 Task: Change  the formatting of the data to Which is Less than 10, In conditional formating, put the option 'Light Red Fill with Drak Red Text. 'In the sheet   Spark Sales log   book
Action: Mouse moved to (87, 194)
Screenshot: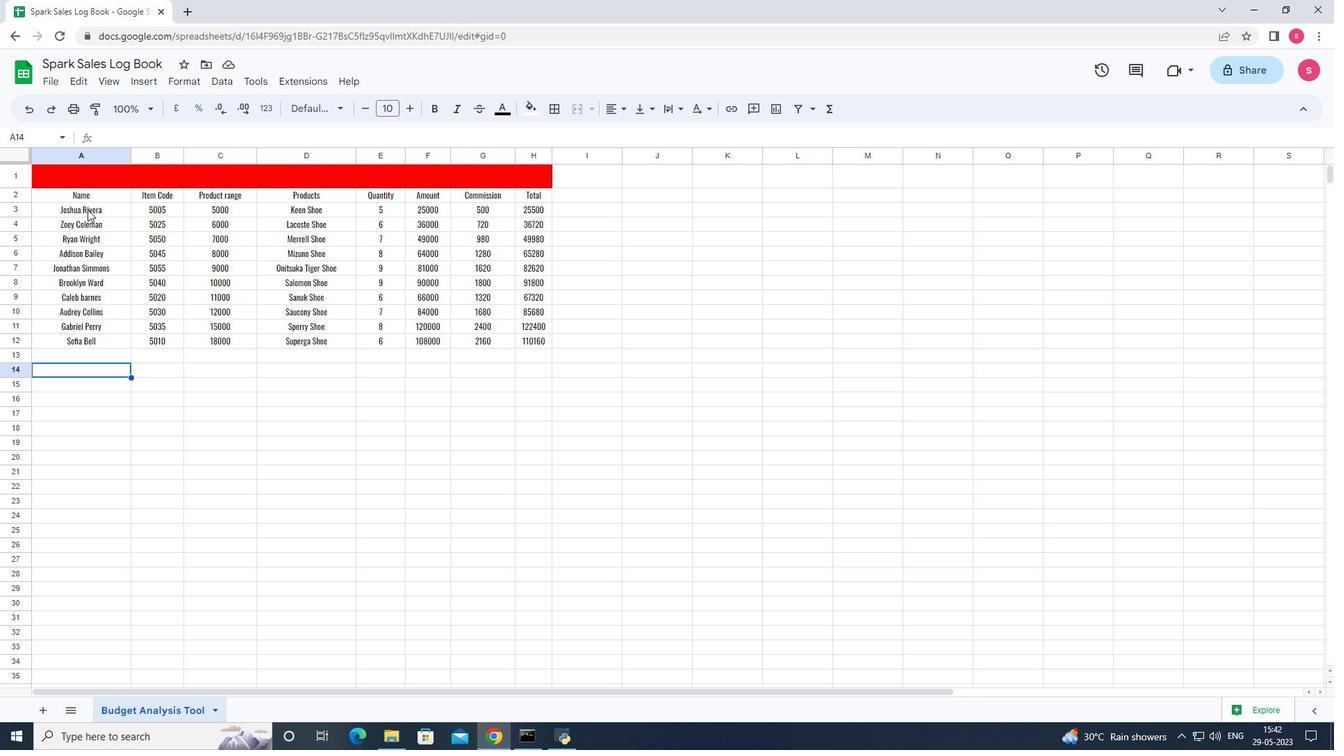 
Action: Mouse pressed left at (87, 194)
Screenshot: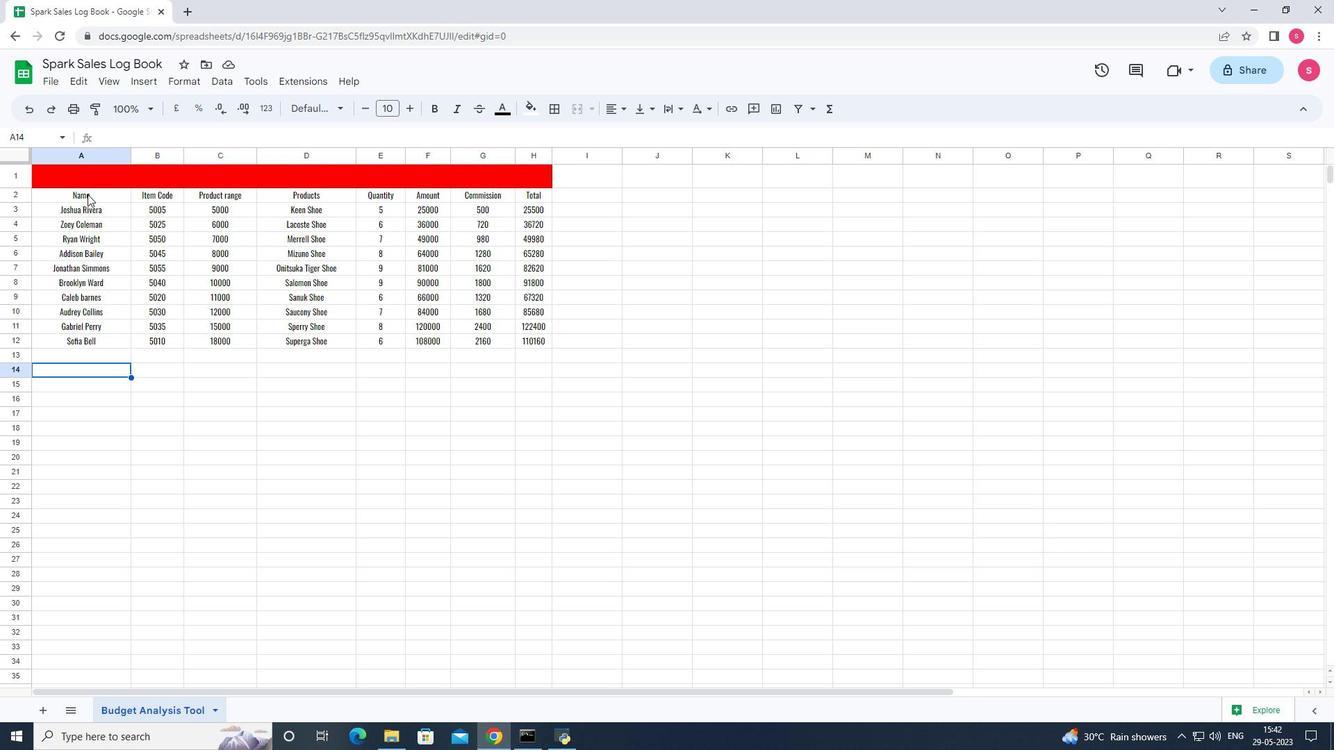 
Action: Mouse moved to (199, 78)
Screenshot: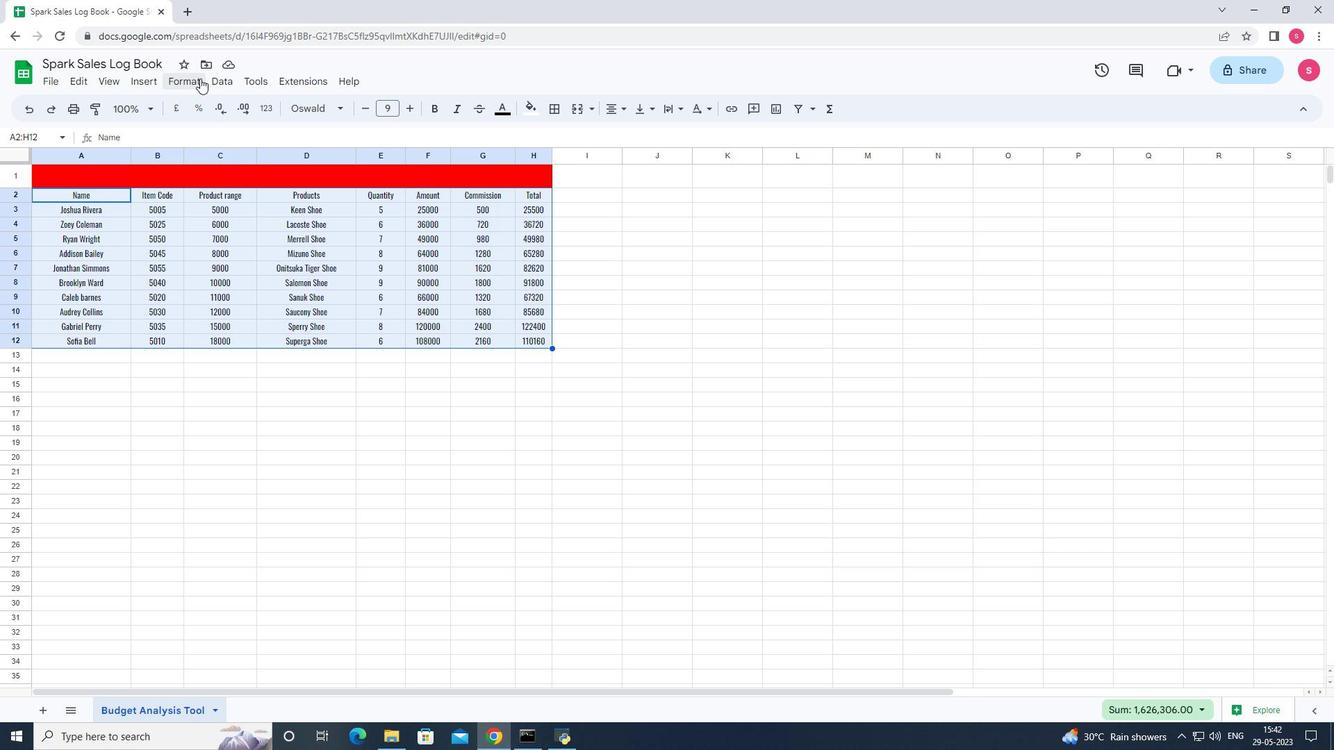 
Action: Mouse pressed left at (199, 78)
Screenshot: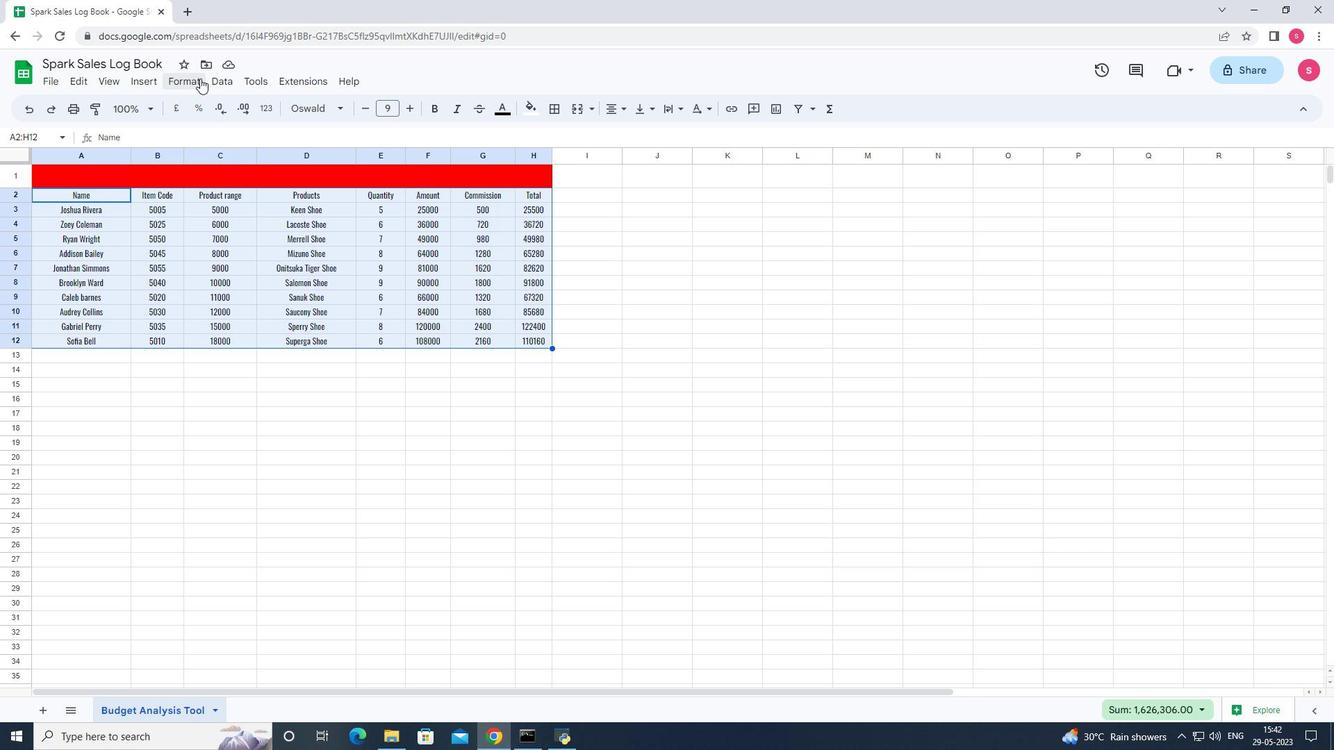 
Action: Mouse moved to (246, 314)
Screenshot: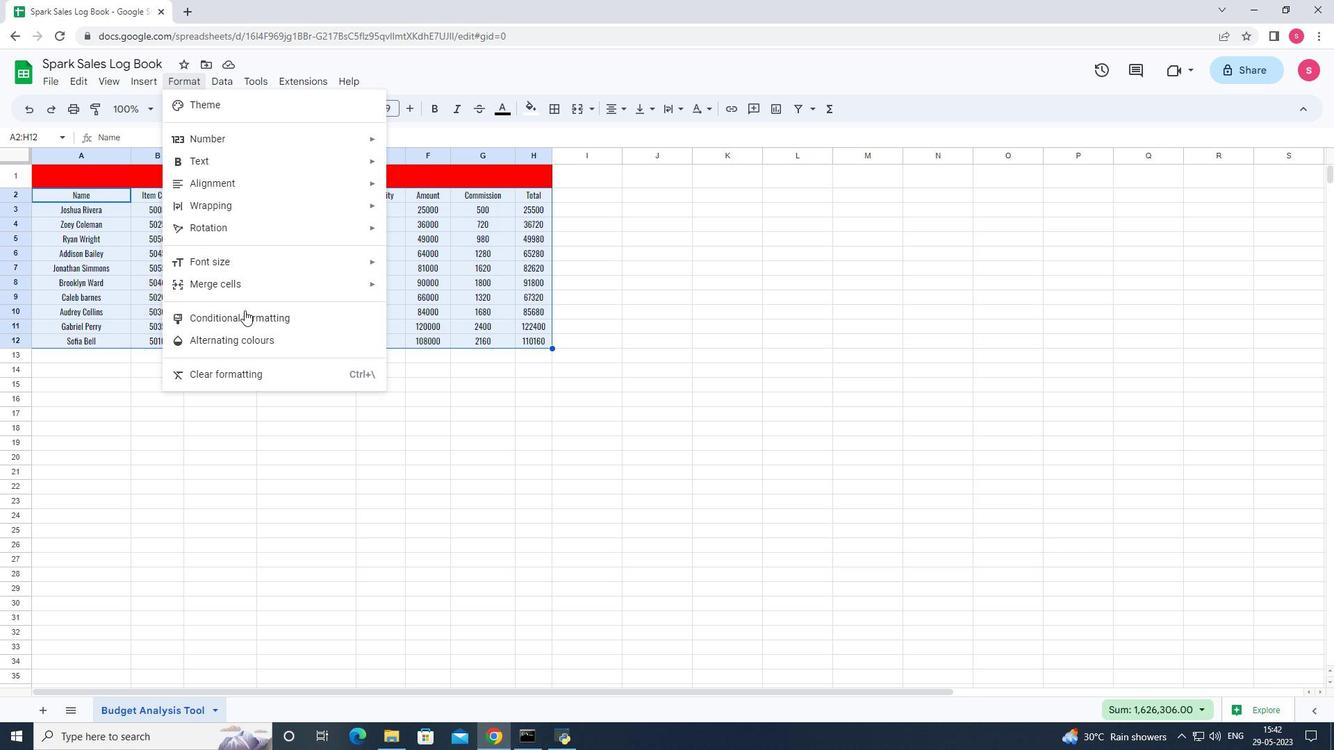 
Action: Mouse pressed left at (246, 314)
Screenshot: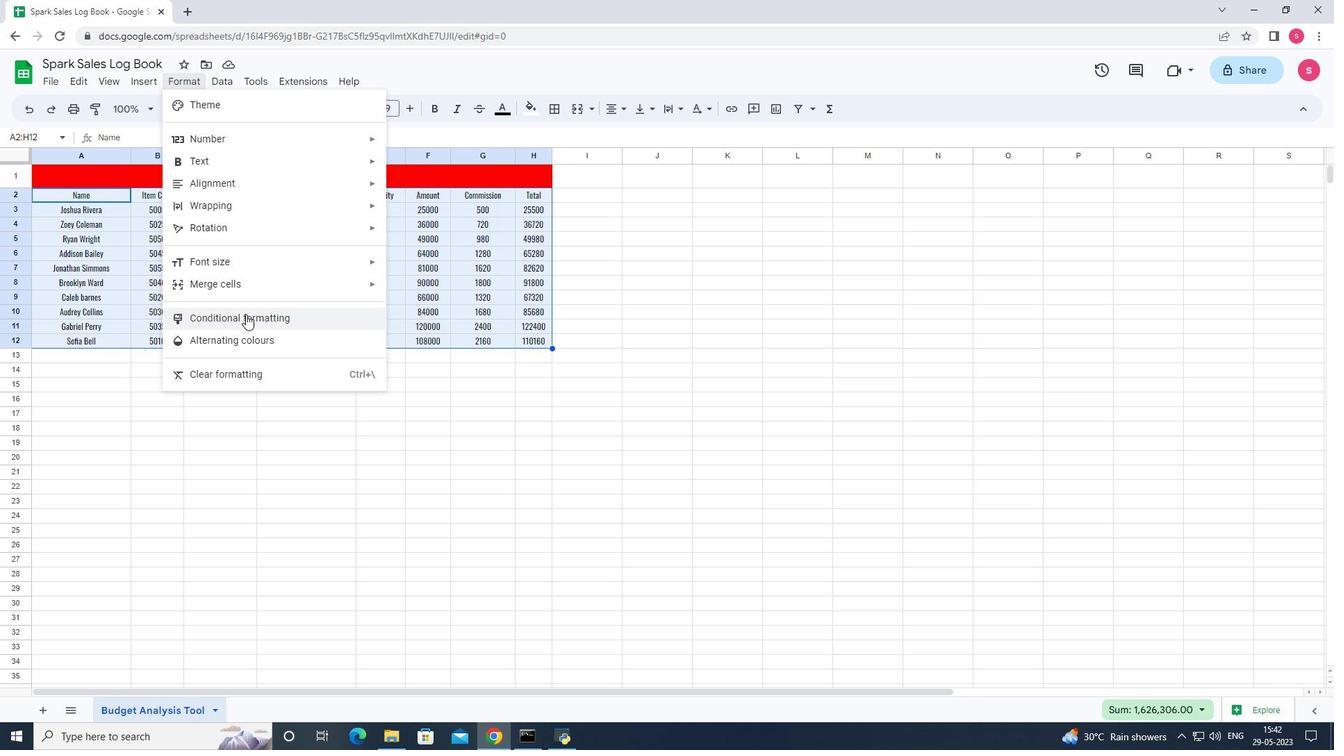 
Action: Mouse moved to (1229, 306)
Screenshot: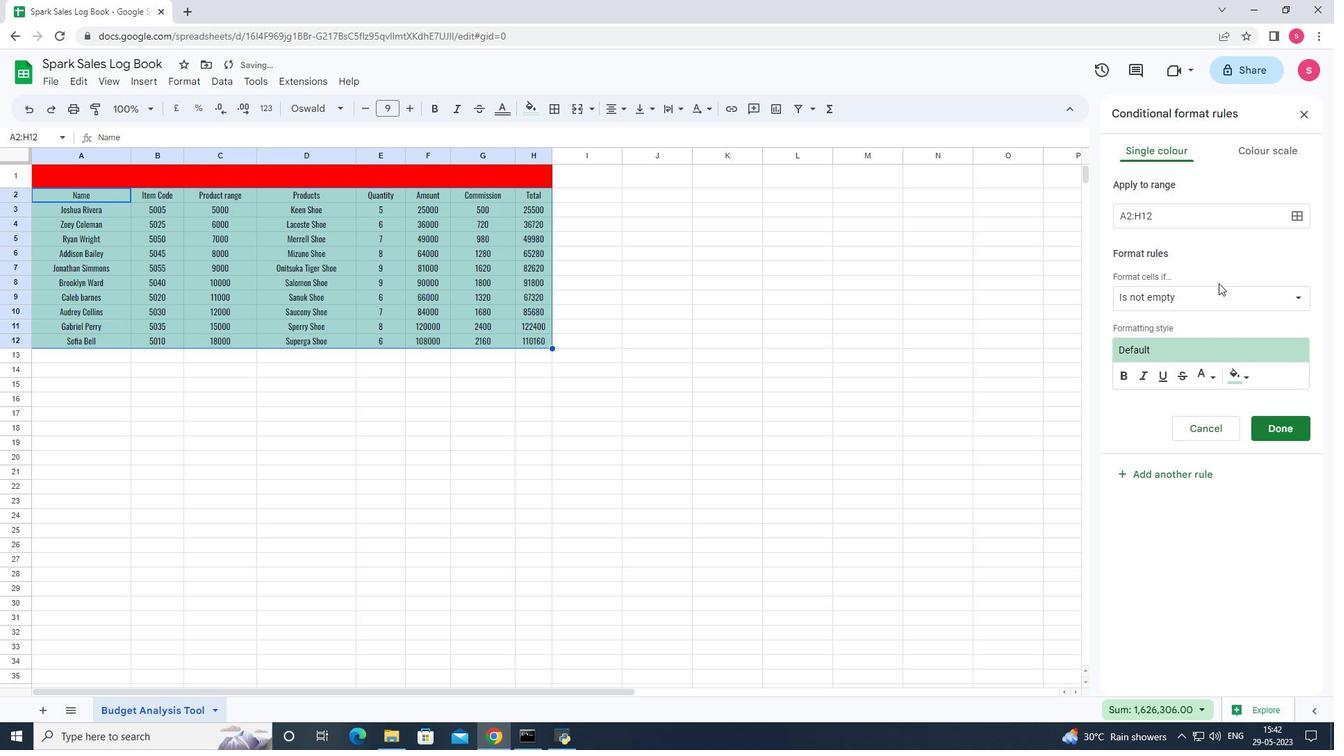 
Action: Mouse pressed left at (1229, 306)
Screenshot: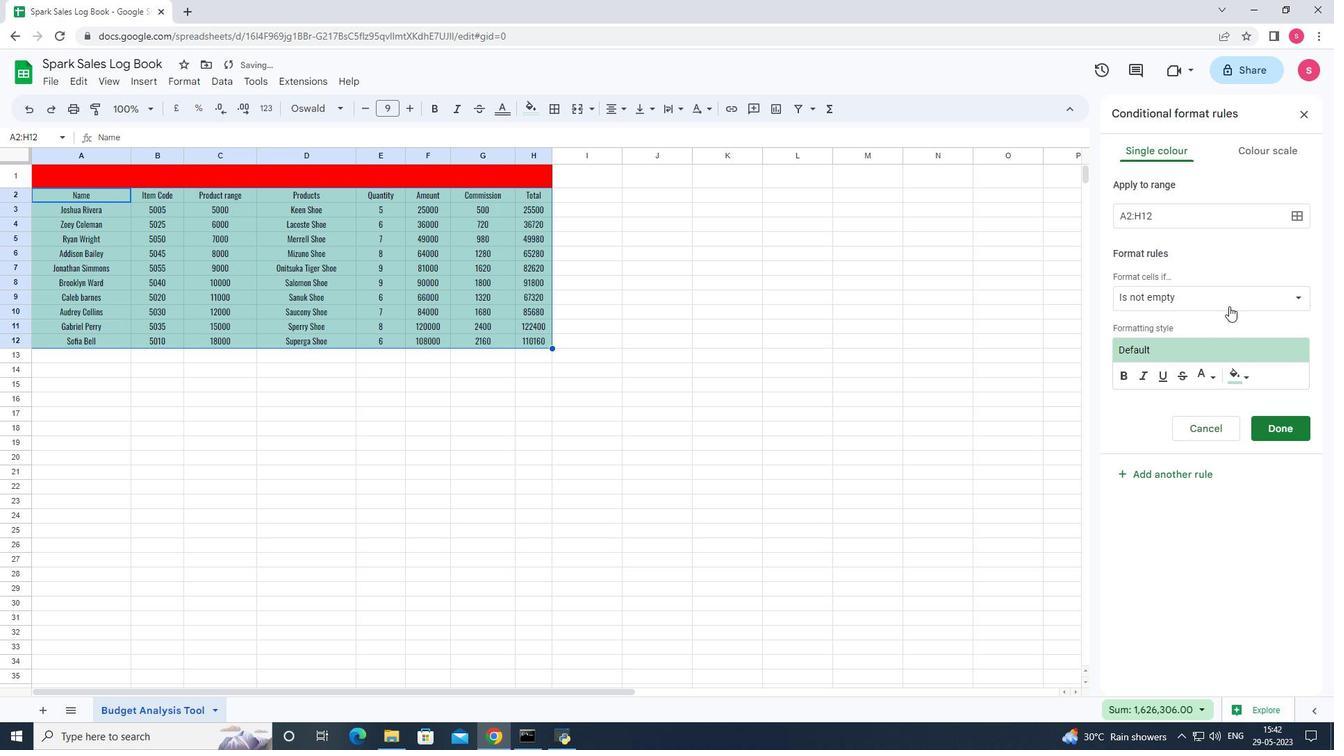 
Action: Mouse moved to (1171, 558)
Screenshot: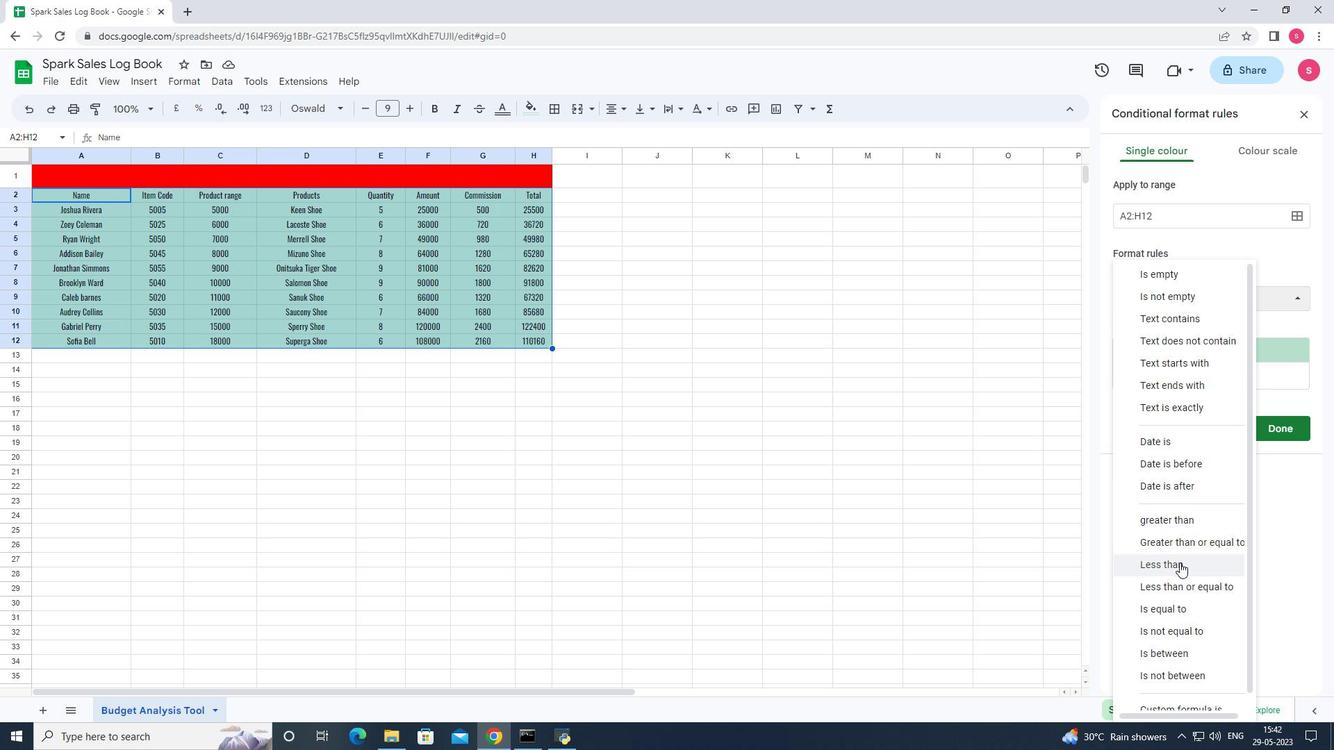 
Action: Mouse pressed left at (1171, 558)
Screenshot: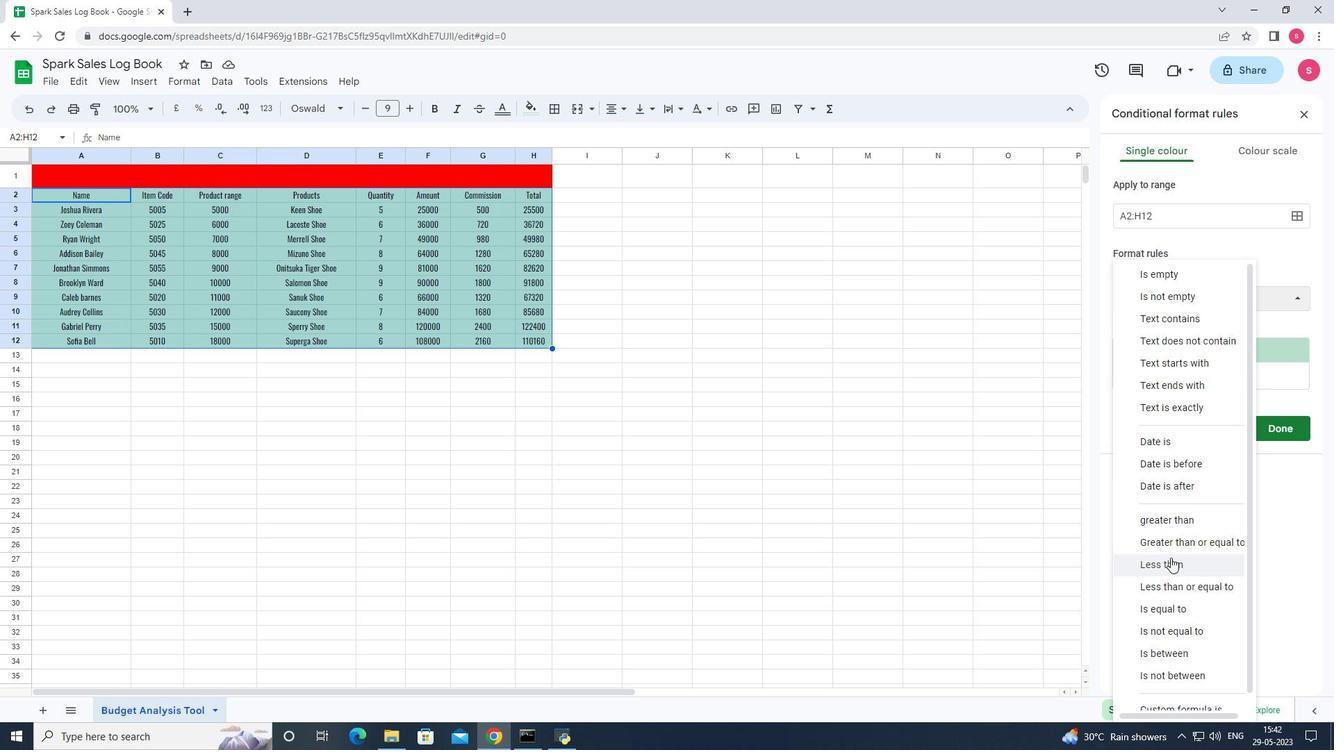 
Action: Mouse moved to (1244, 413)
Screenshot: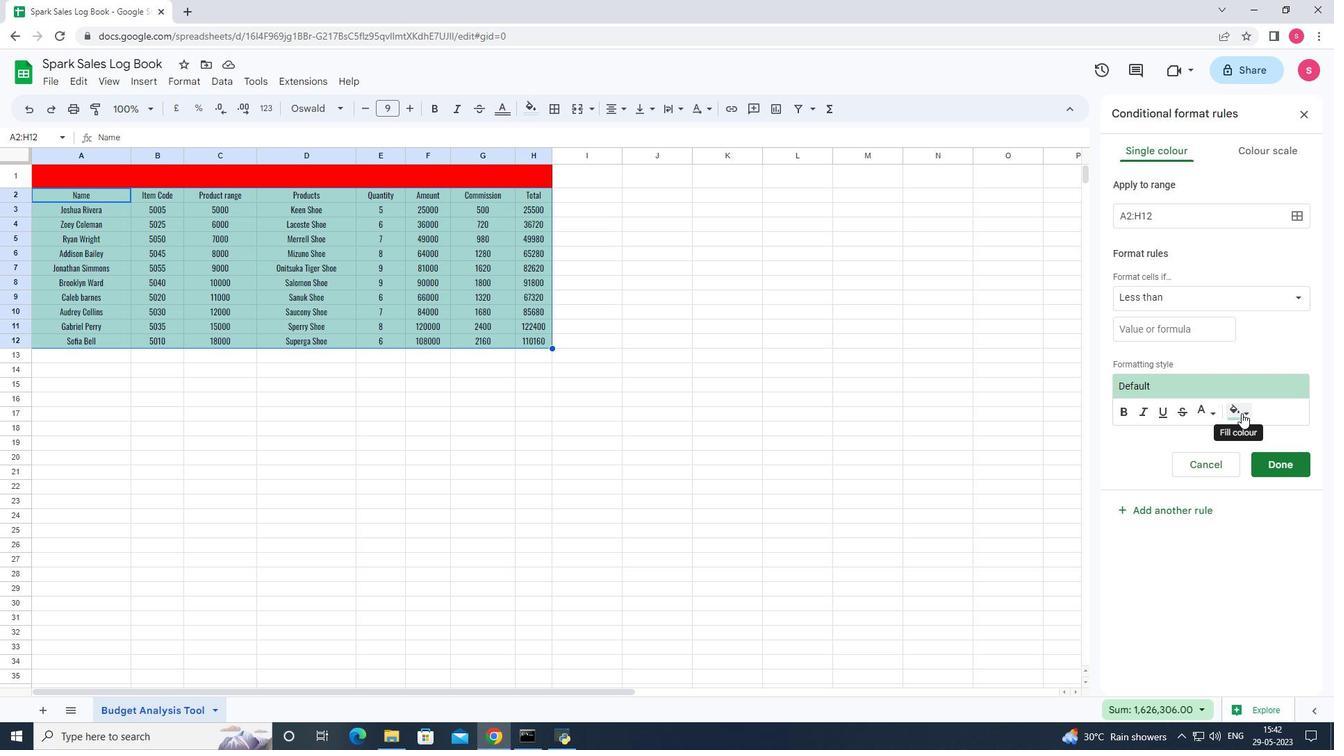 
Action: Mouse pressed left at (1244, 413)
Screenshot: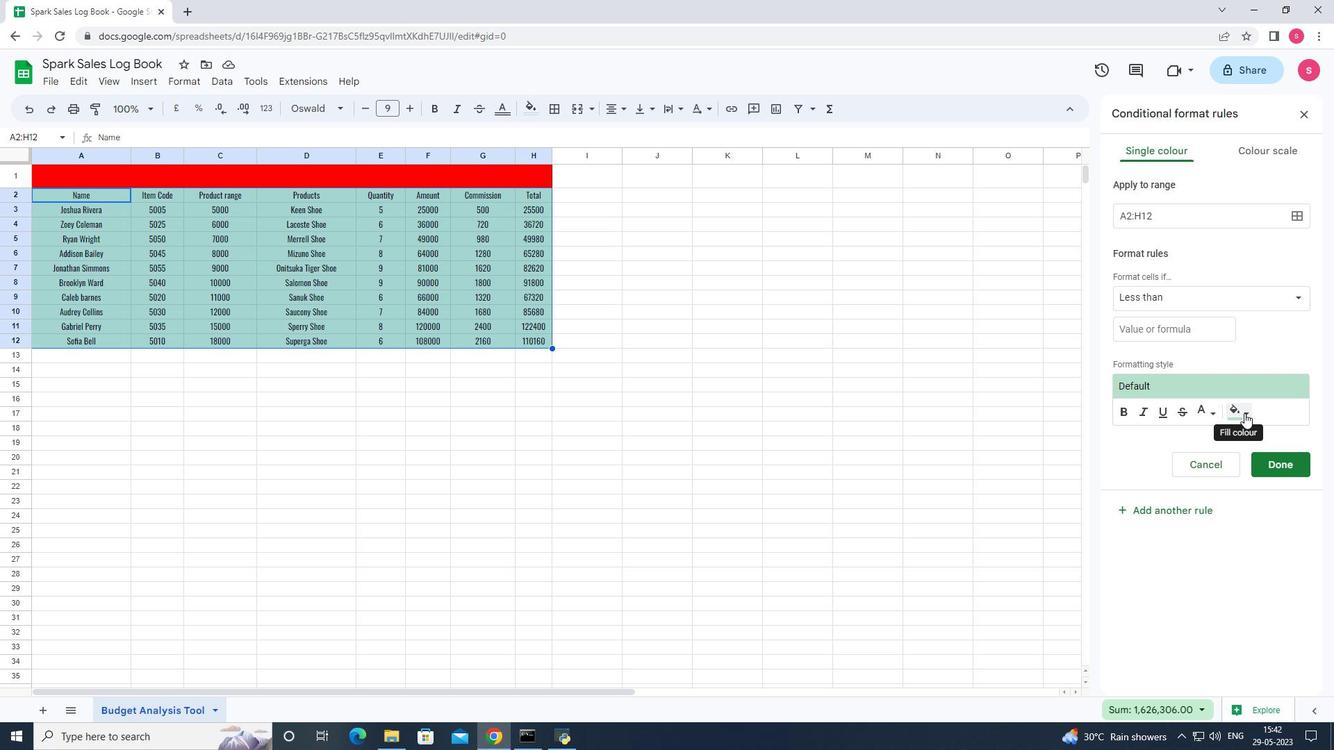 
Action: Mouse moved to (1116, 503)
Screenshot: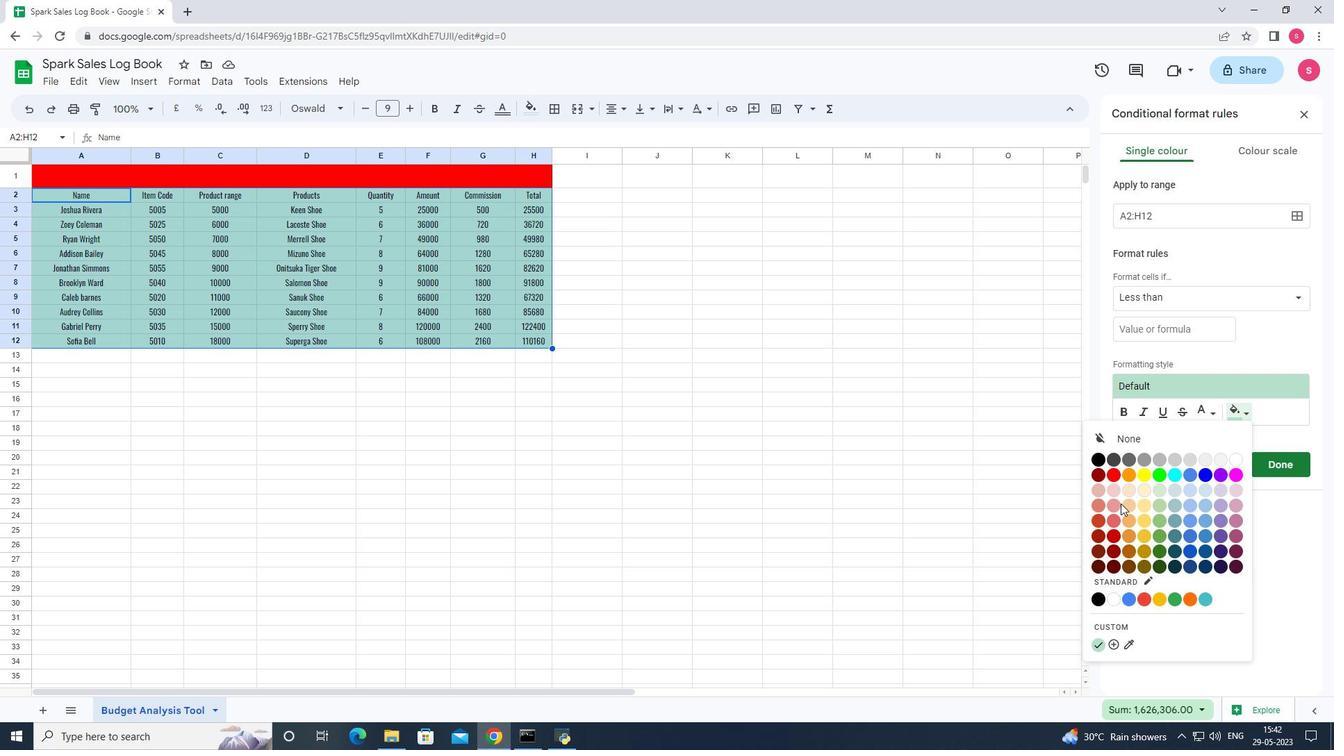 
Action: Mouse pressed left at (1116, 503)
Screenshot: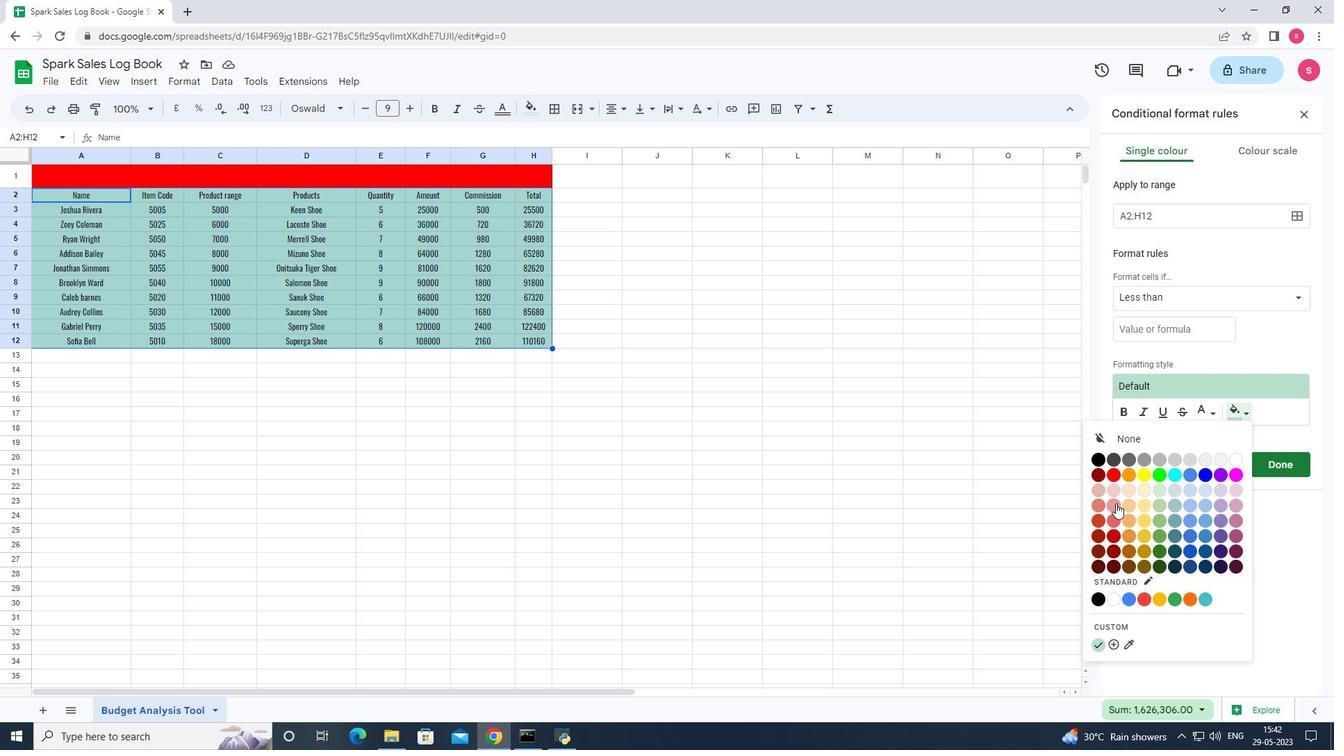 
Action: Mouse moved to (1218, 411)
Screenshot: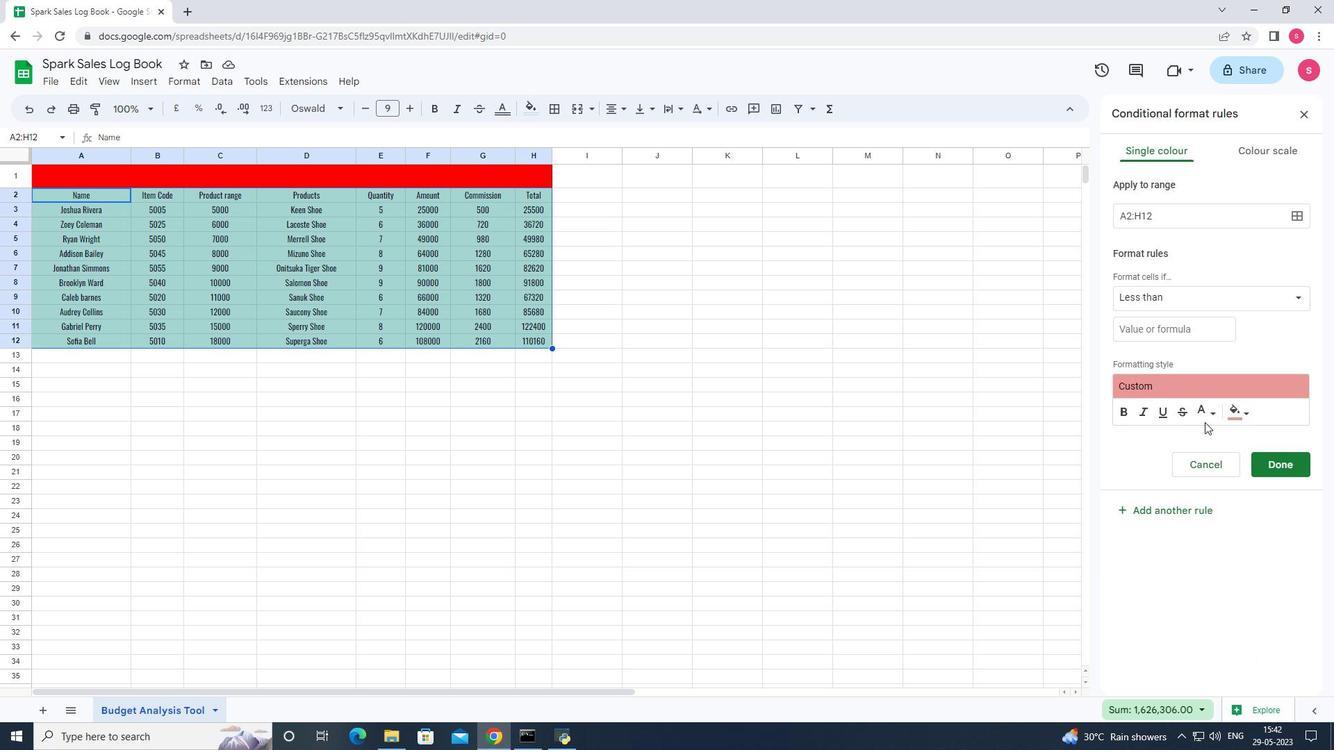 
Action: Mouse pressed left at (1218, 411)
Screenshot: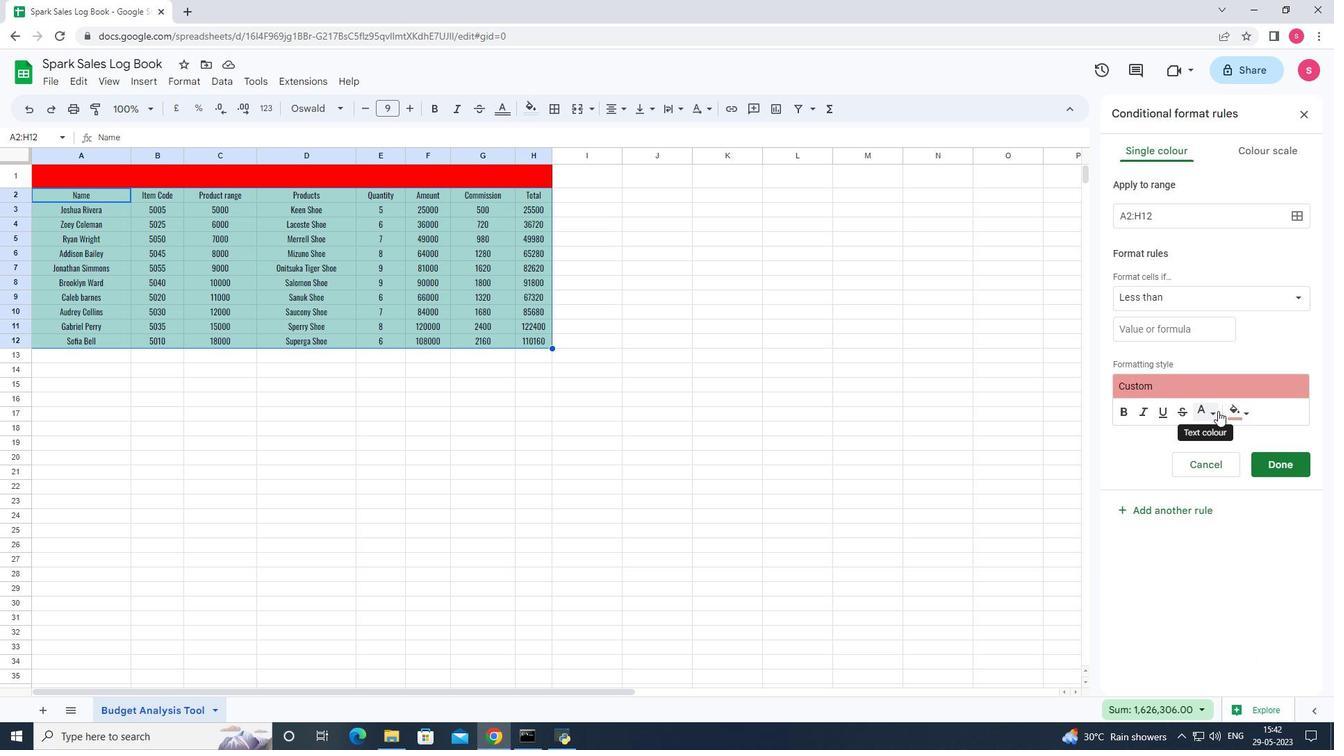 
Action: Mouse moved to (1085, 471)
Screenshot: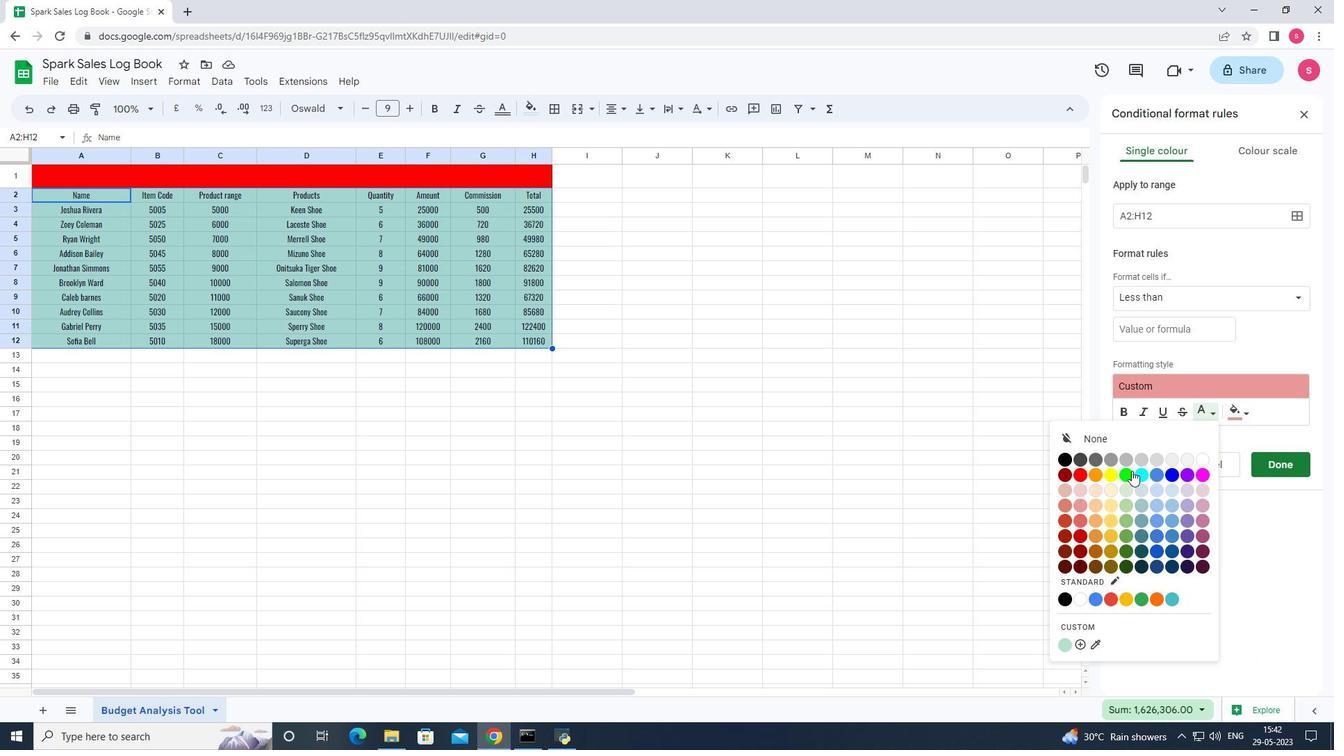 
Action: Mouse pressed left at (1085, 471)
Screenshot: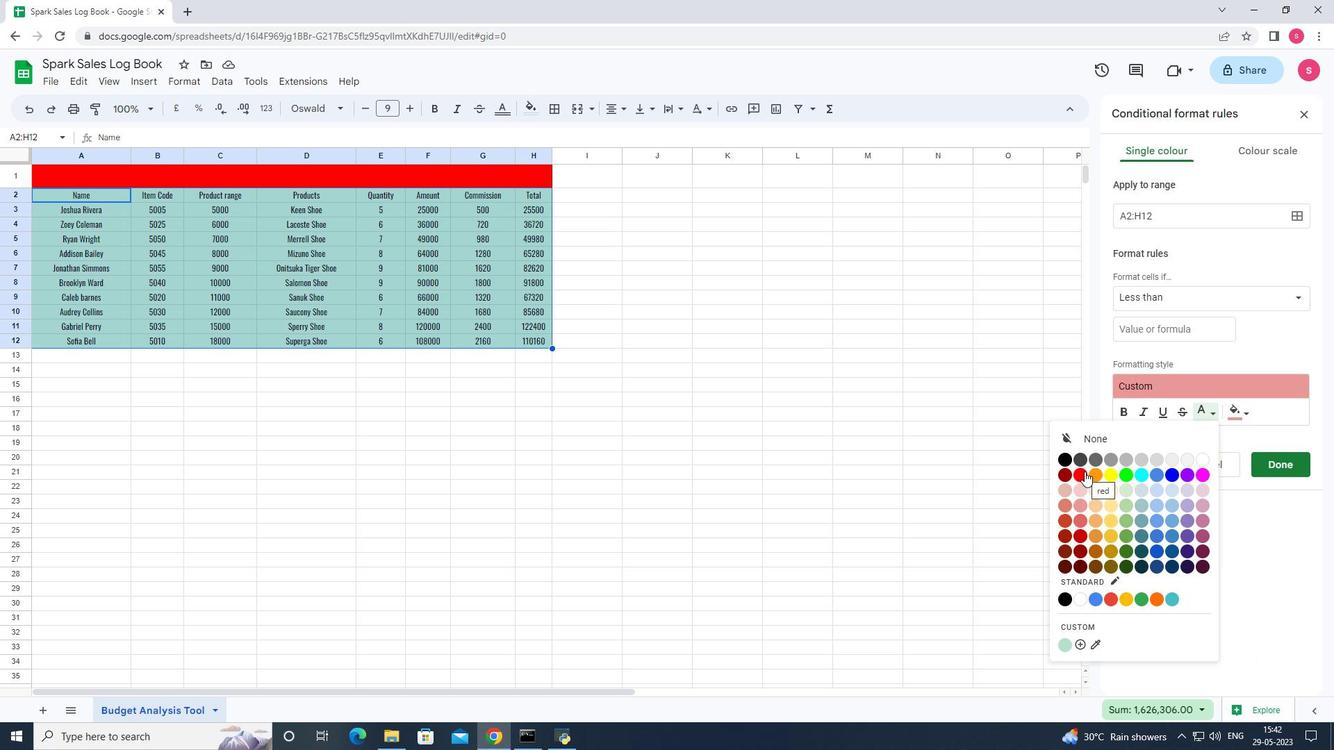 
Action: Mouse moved to (1276, 461)
Screenshot: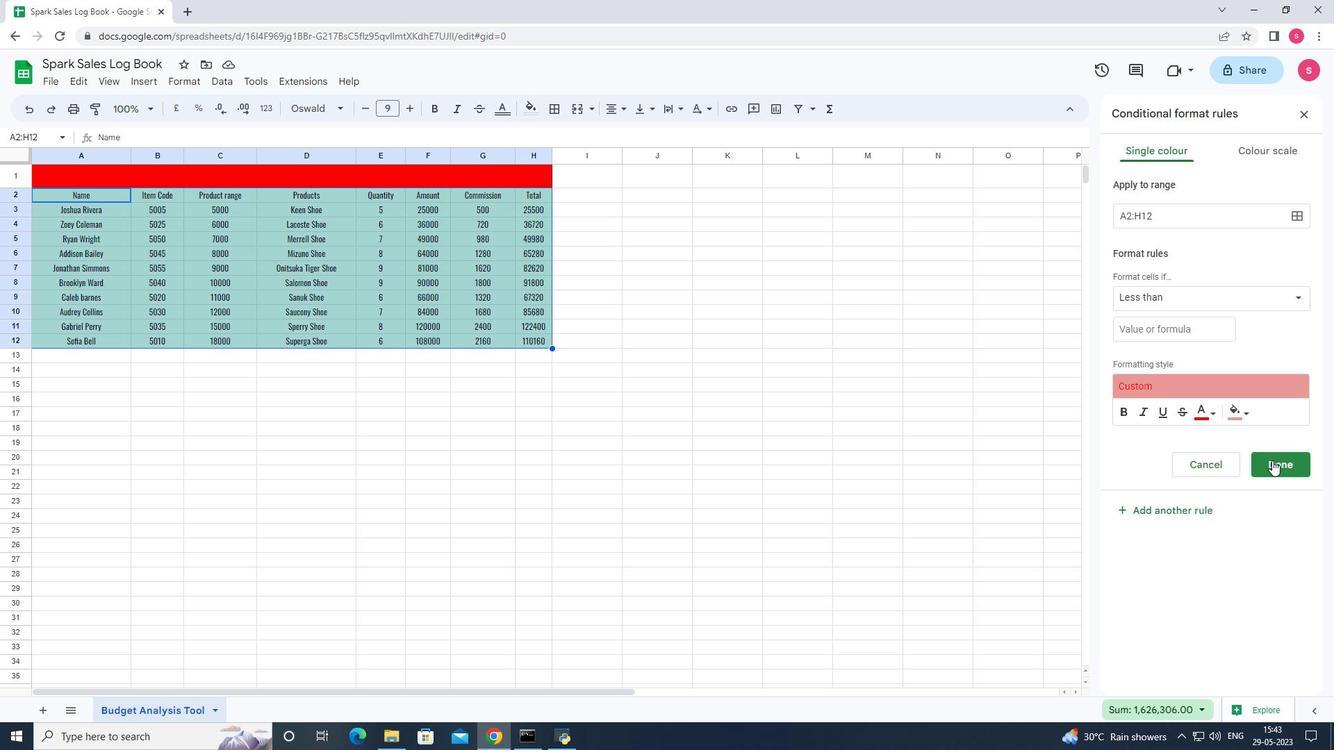 
Action: Mouse pressed left at (1276, 461)
Screenshot: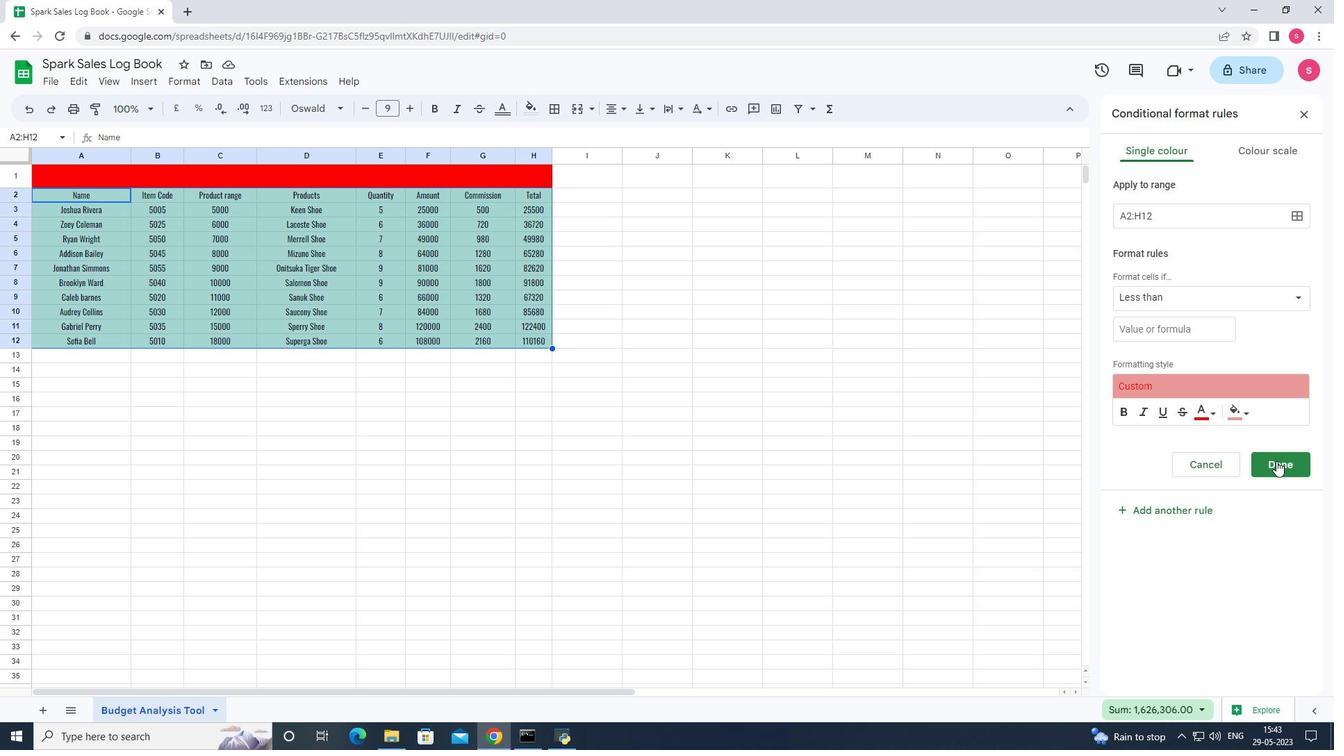 
Action: Mouse moved to (1164, 331)
Screenshot: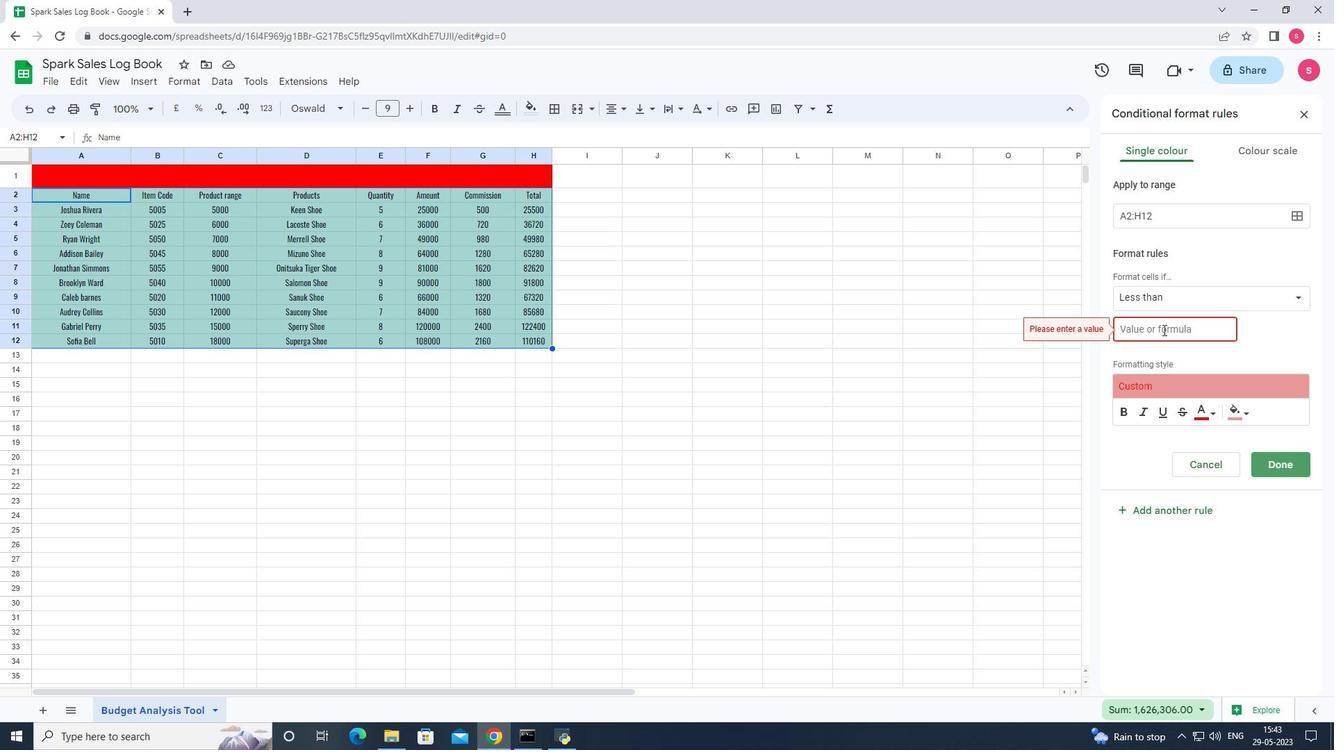 
Action: Mouse pressed left at (1164, 331)
Screenshot: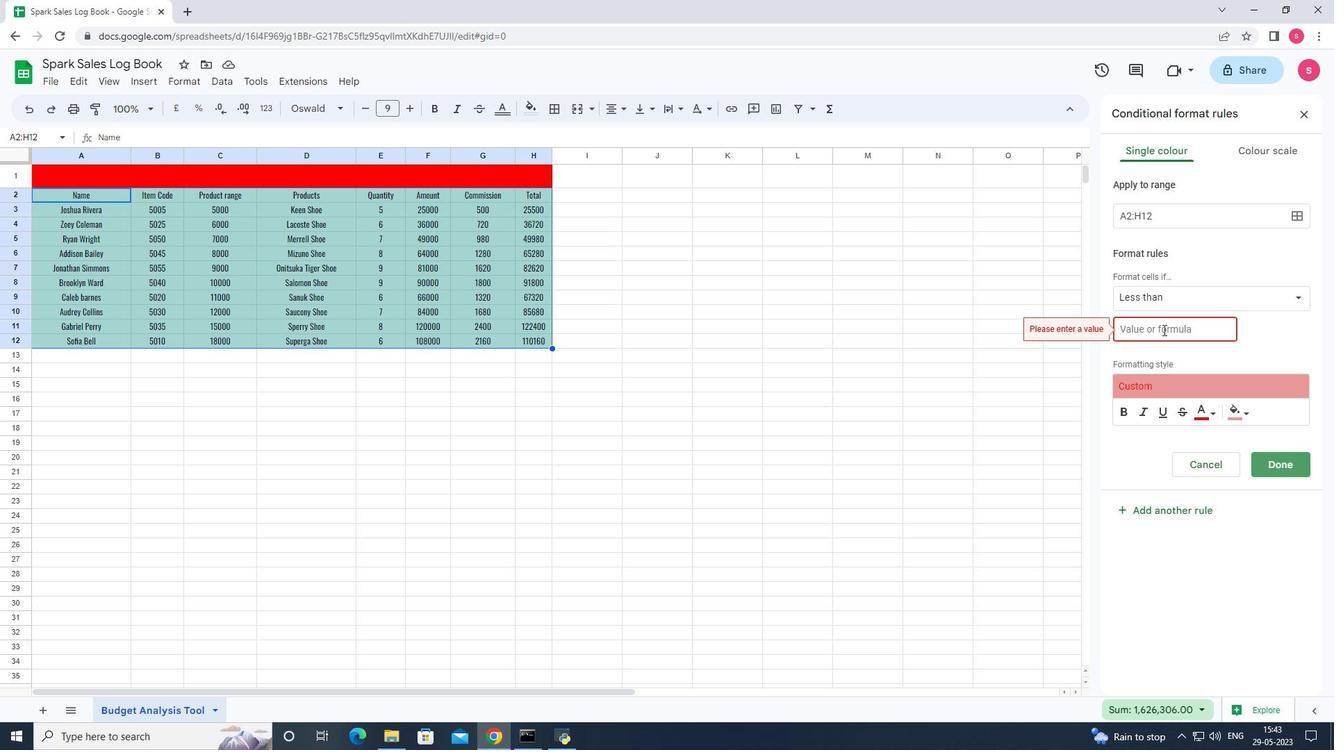 
Action: Key pressed 10
Screenshot: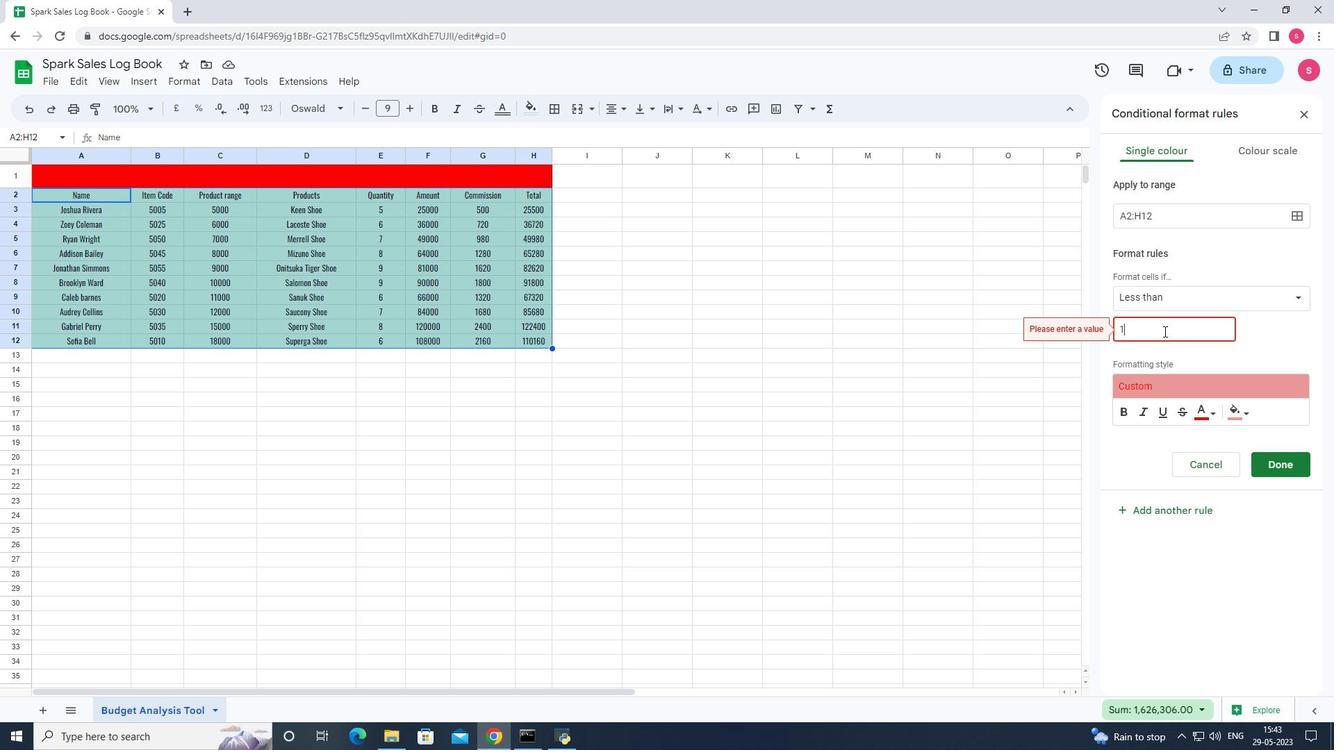 
Action: Mouse moved to (1284, 462)
Screenshot: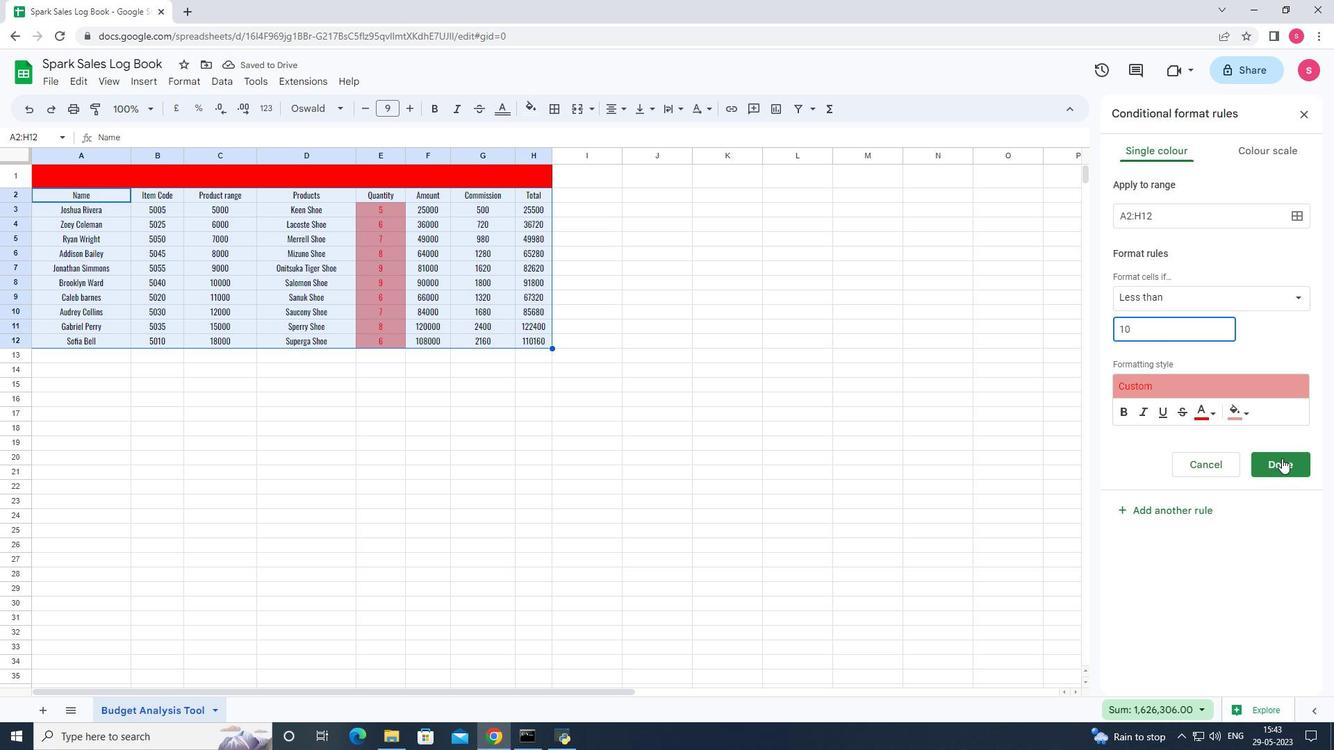 
Action: Mouse pressed left at (1284, 462)
Screenshot: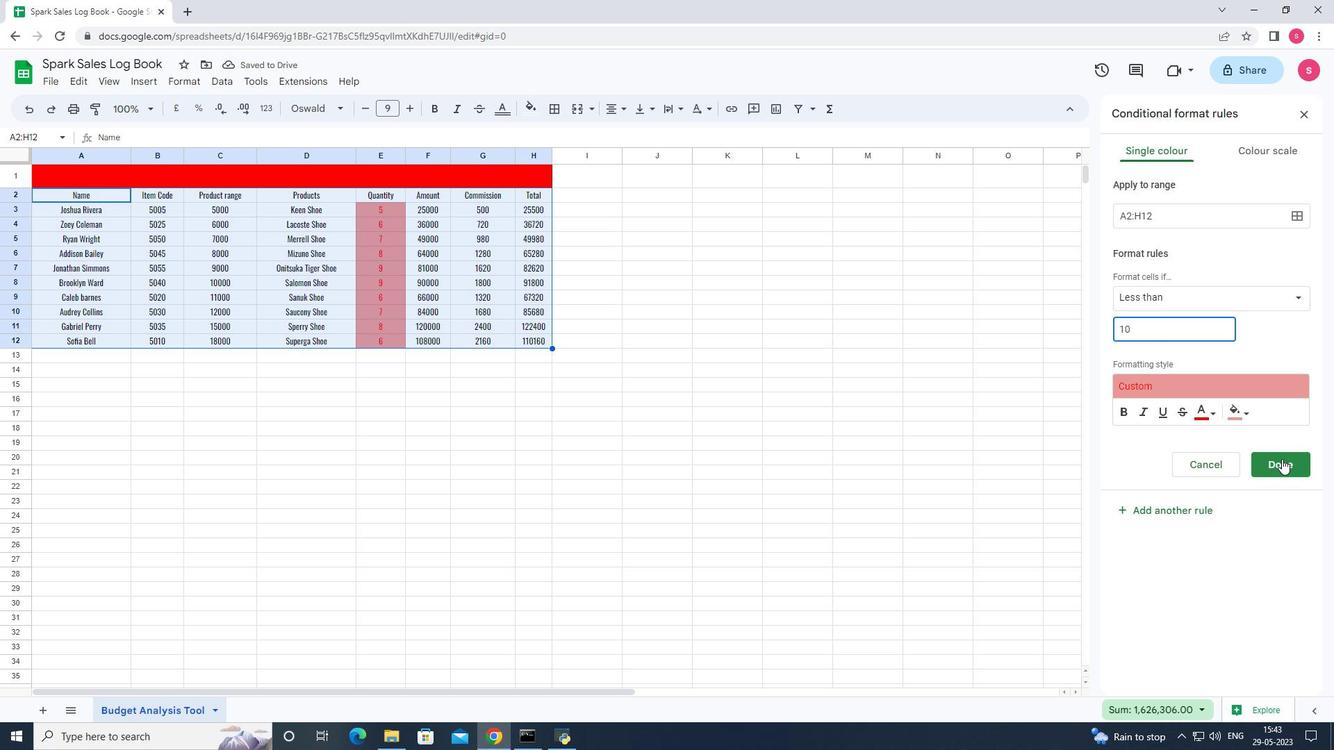 
Action: Mouse moved to (609, 333)
Screenshot: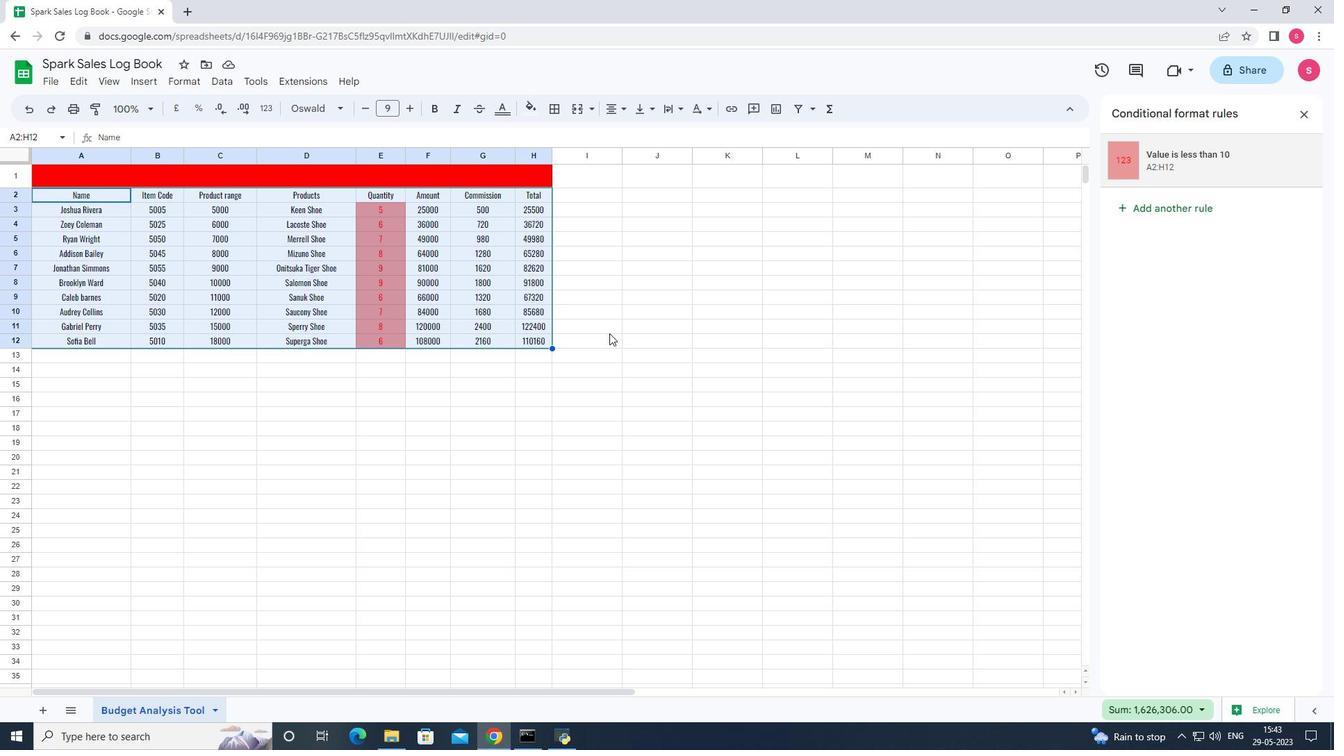 
Action: Mouse pressed left at (610, 333)
Screenshot: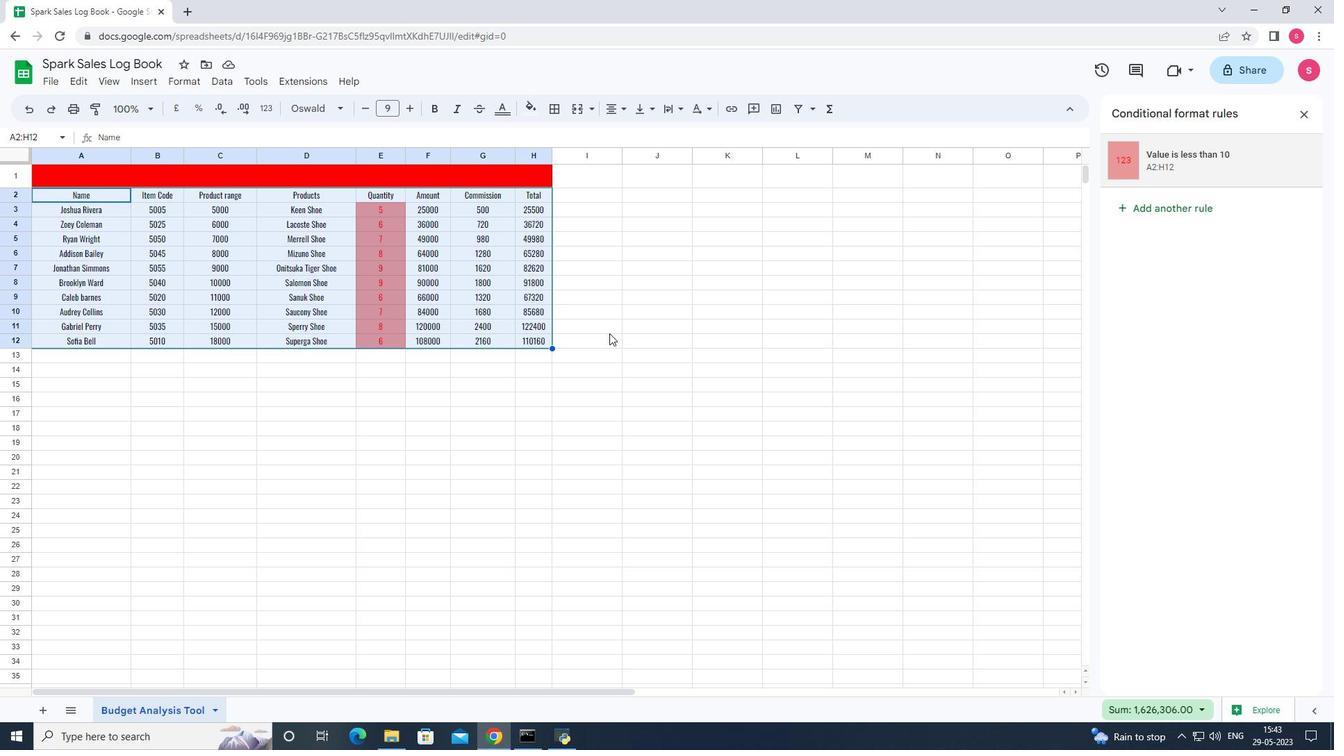 
Action: Mouse moved to (551, 376)
Screenshot: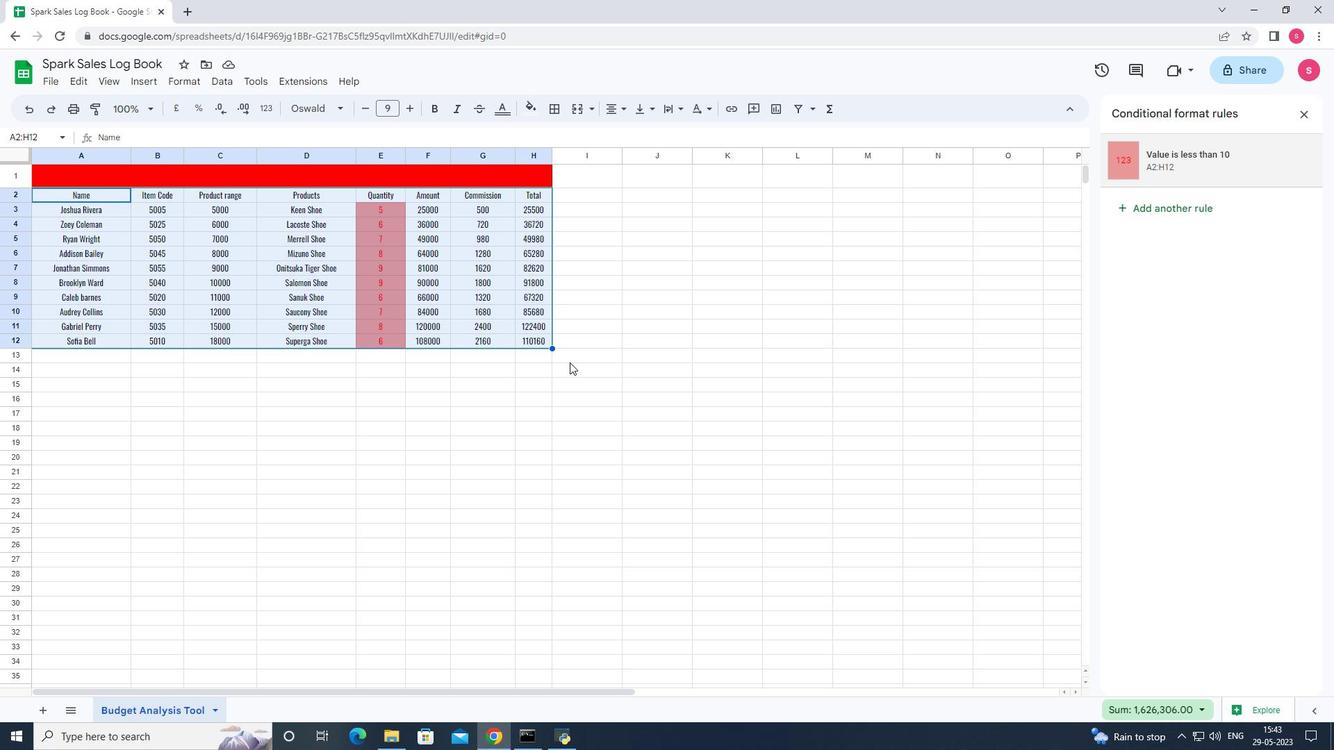 
Action: Mouse pressed left at (551, 376)
Screenshot: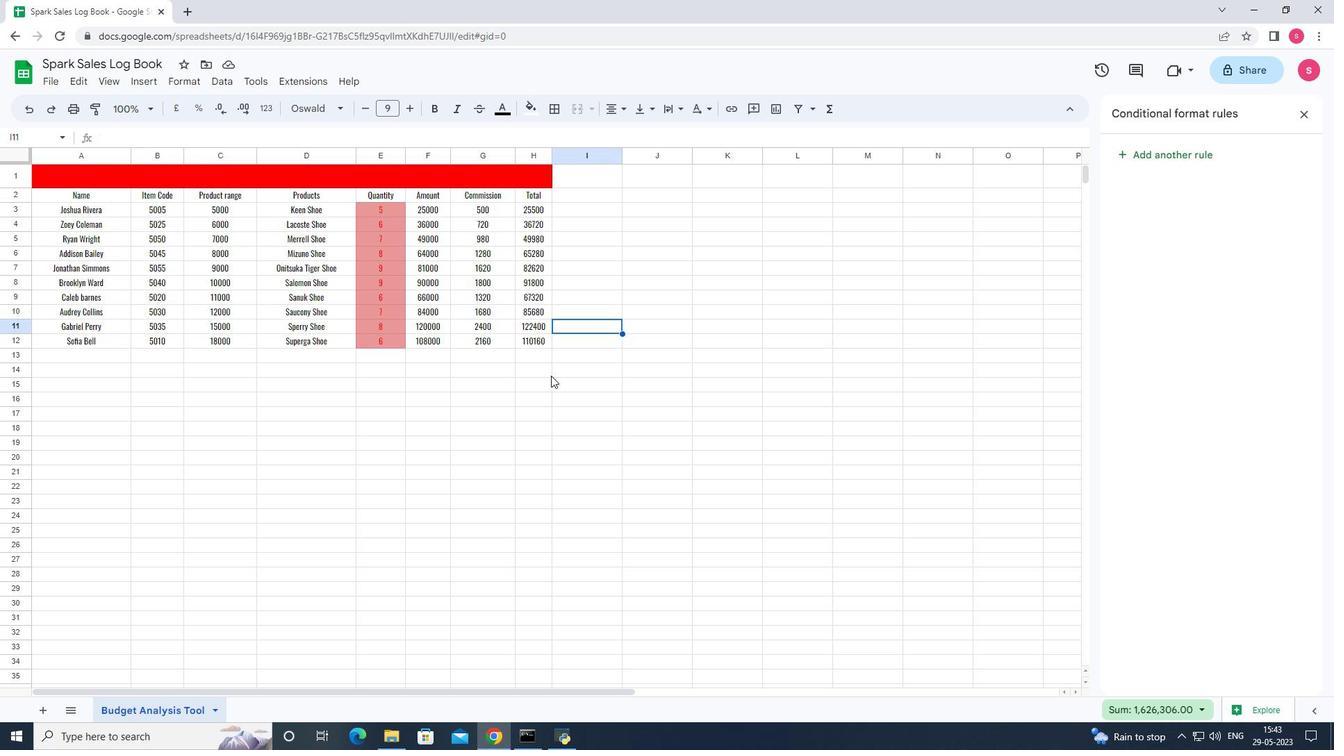 
Action: Mouse moved to (452, 380)
Screenshot: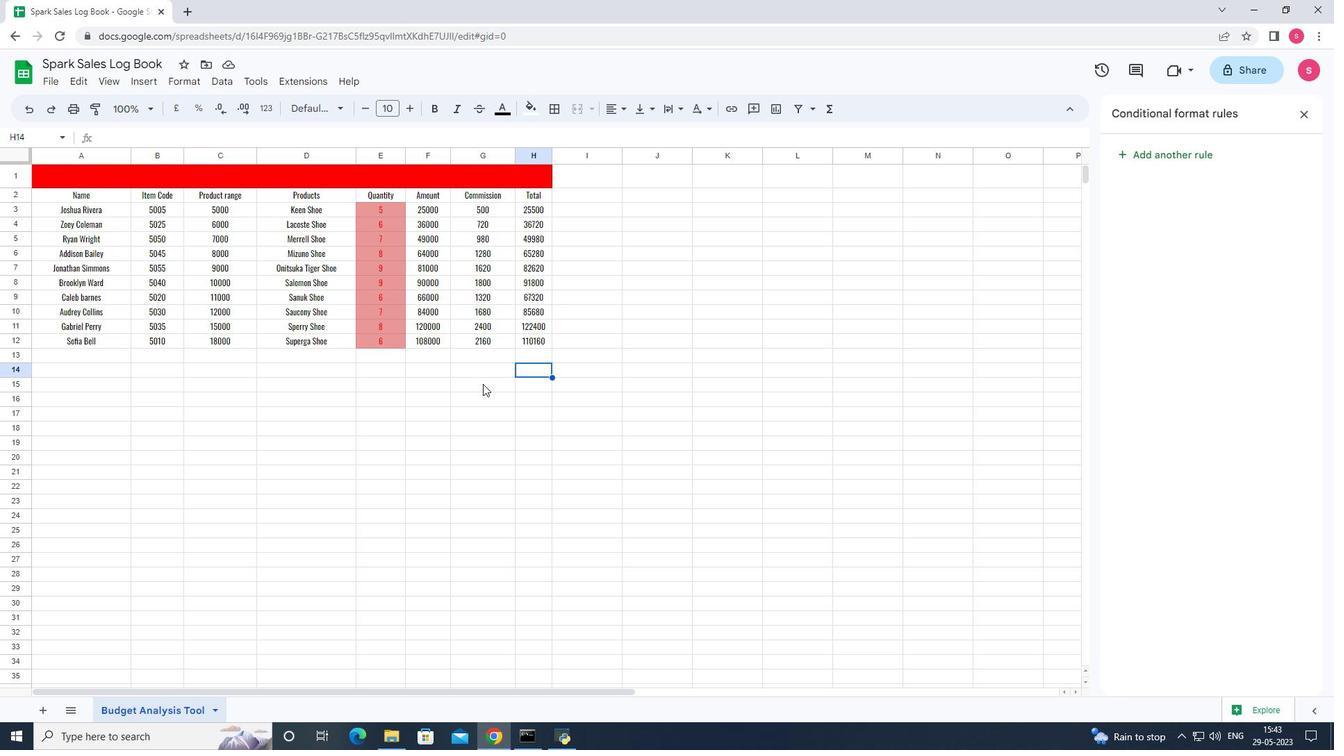 
Action: Mouse pressed left at (452, 380)
Screenshot: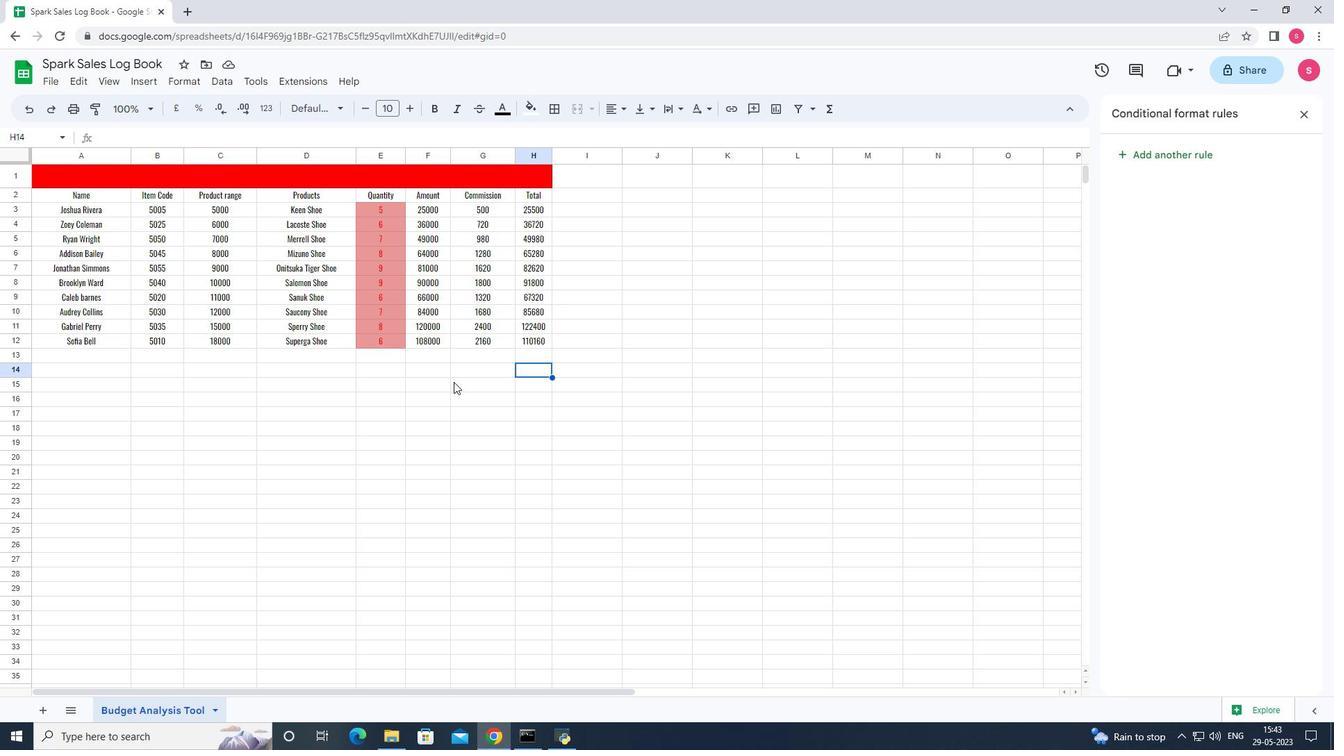 
Action: Key pressed ctrl+S<'\x13'><'\x13'><'\x13'>
Screenshot: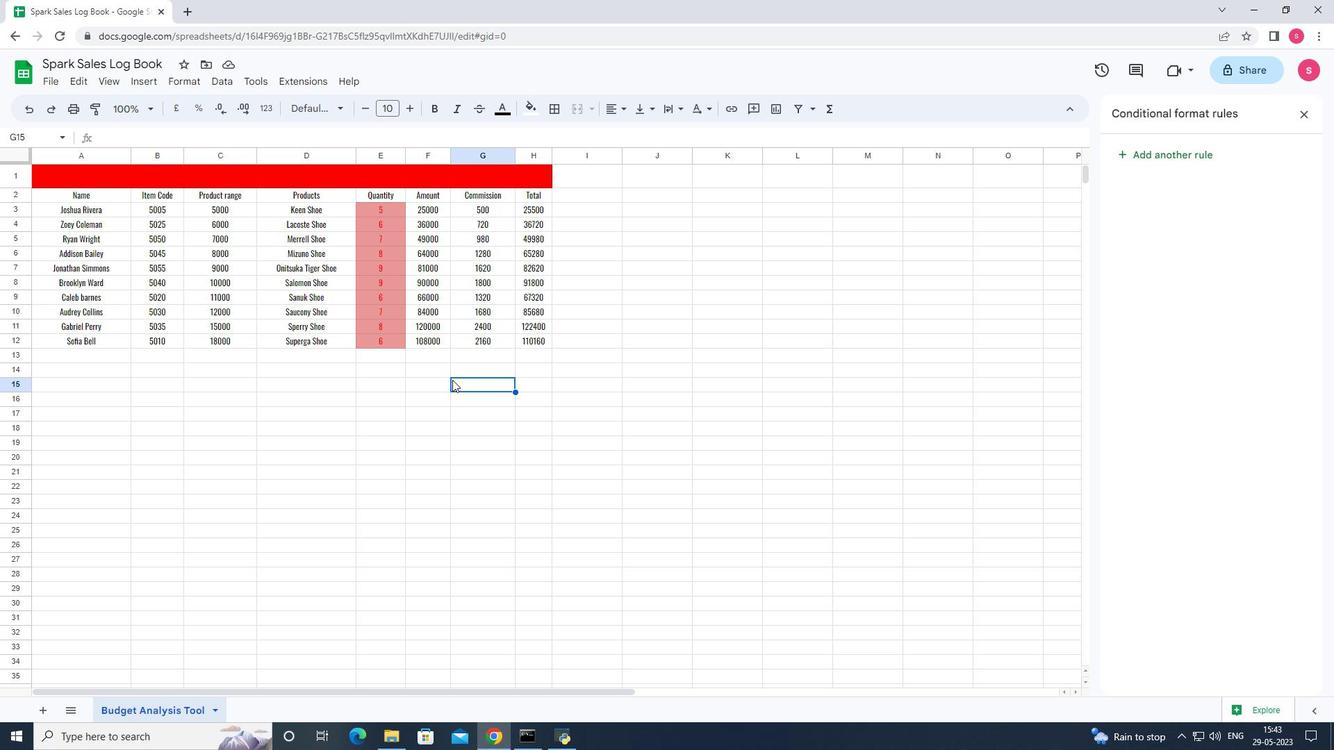 
Action: Mouse moved to (452, 378)
Screenshot: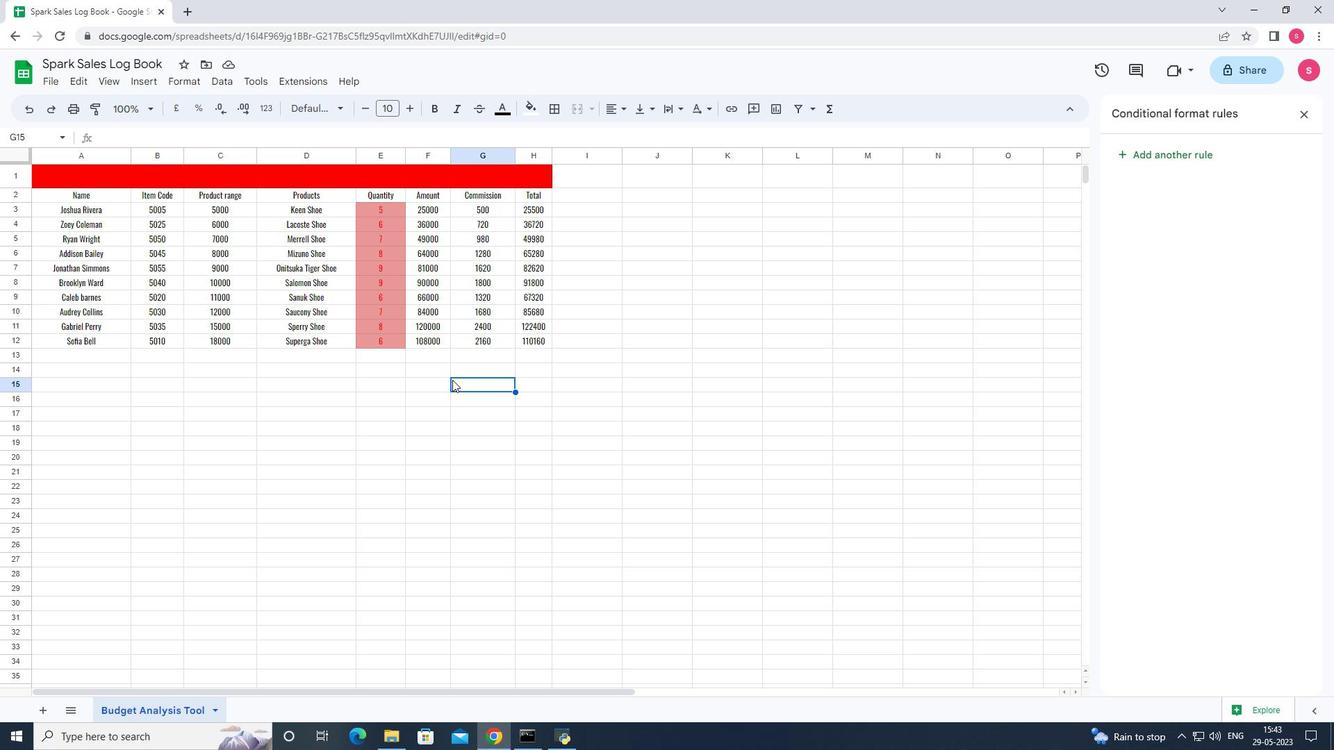 
